 Task: Move the task Implement password recovery feature for better user experience to the section Done in the project Touchstone and filter the tasks in the project by Due this week.
Action: Mouse moved to (61, 345)
Screenshot: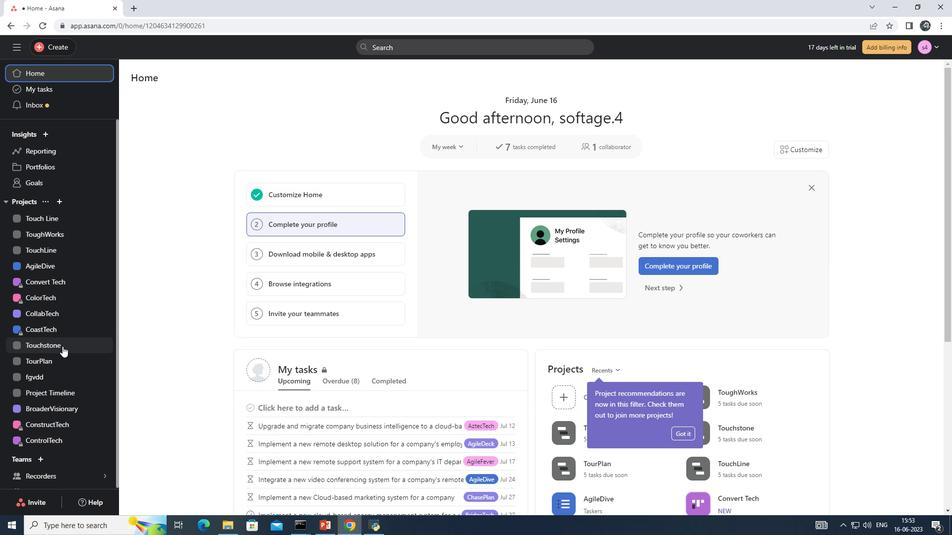 
Action: Mouse pressed left at (61, 345)
Screenshot: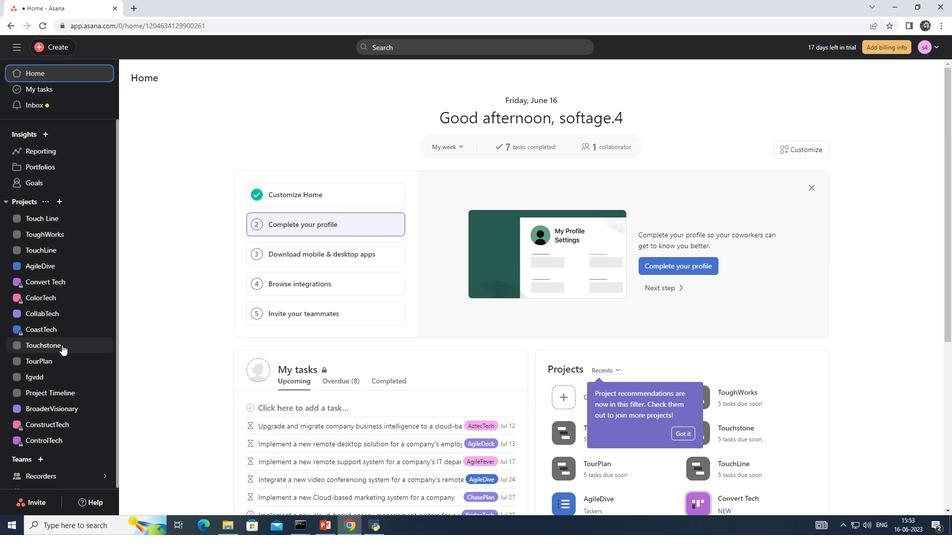 
Action: Mouse moved to (182, 99)
Screenshot: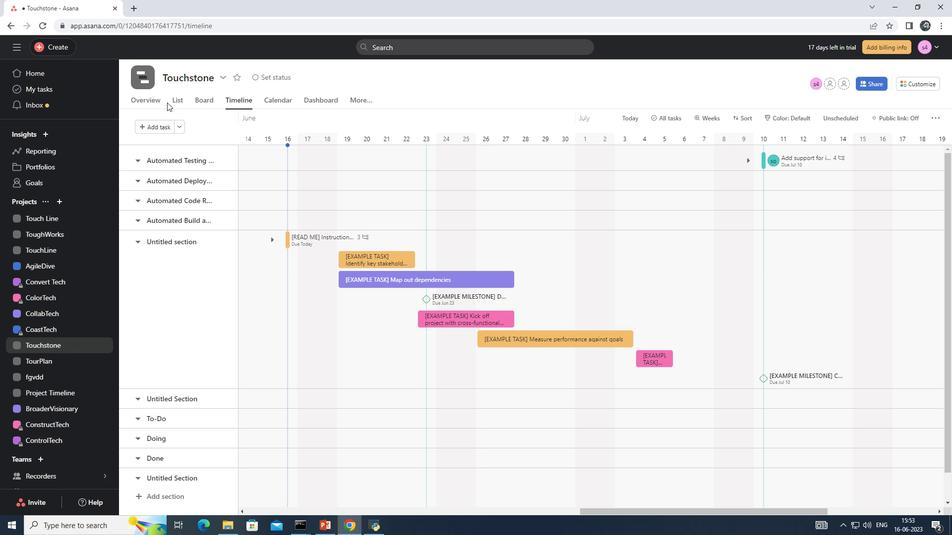 
Action: Mouse pressed left at (182, 99)
Screenshot: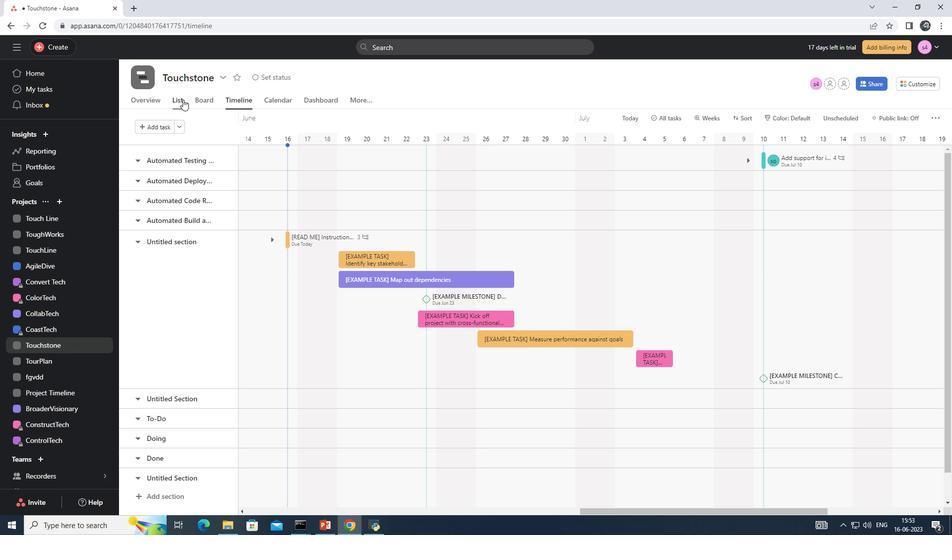 
Action: Mouse moved to (236, 280)
Screenshot: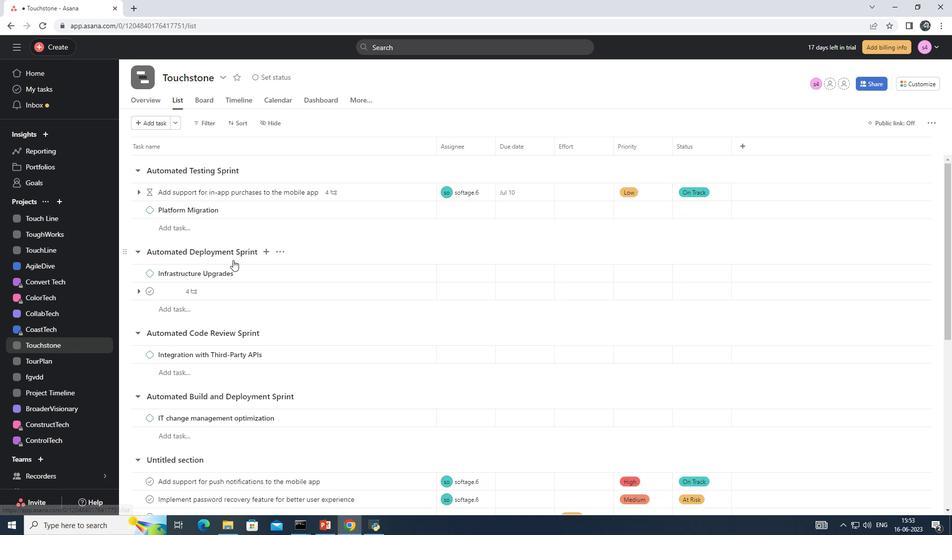 
Action: Mouse scrolled (236, 279) with delta (0, 0)
Screenshot: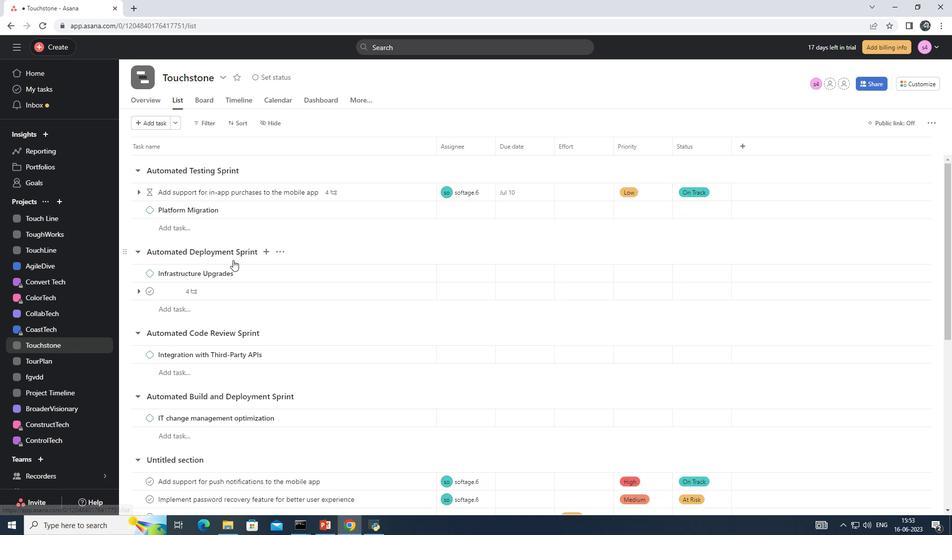 
Action: Mouse moved to (236, 284)
Screenshot: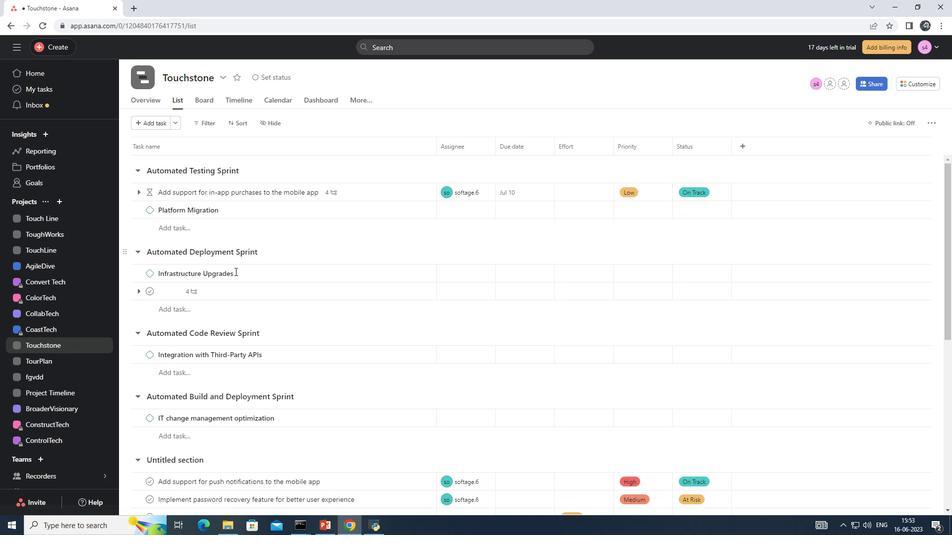 
Action: Mouse scrolled (236, 284) with delta (0, 0)
Screenshot: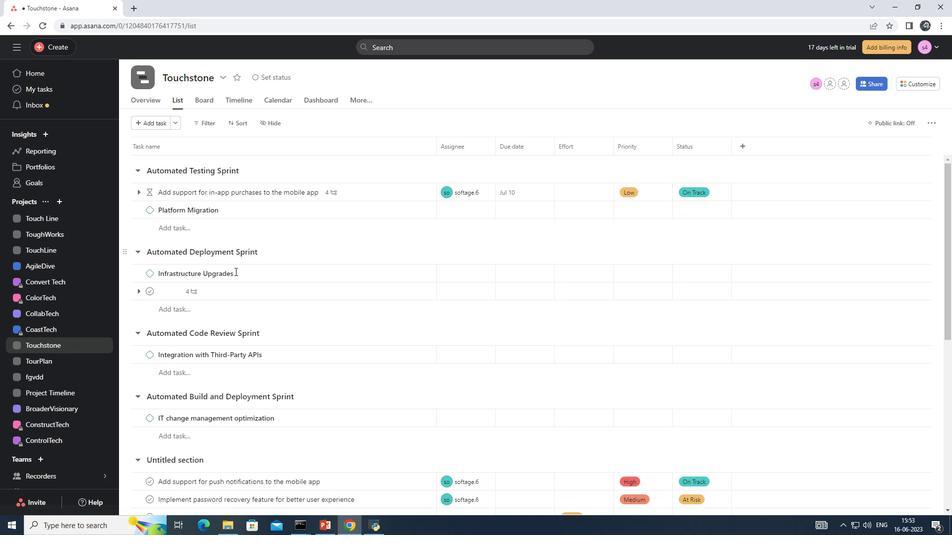 
Action: Mouse moved to (236, 288)
Screenshot: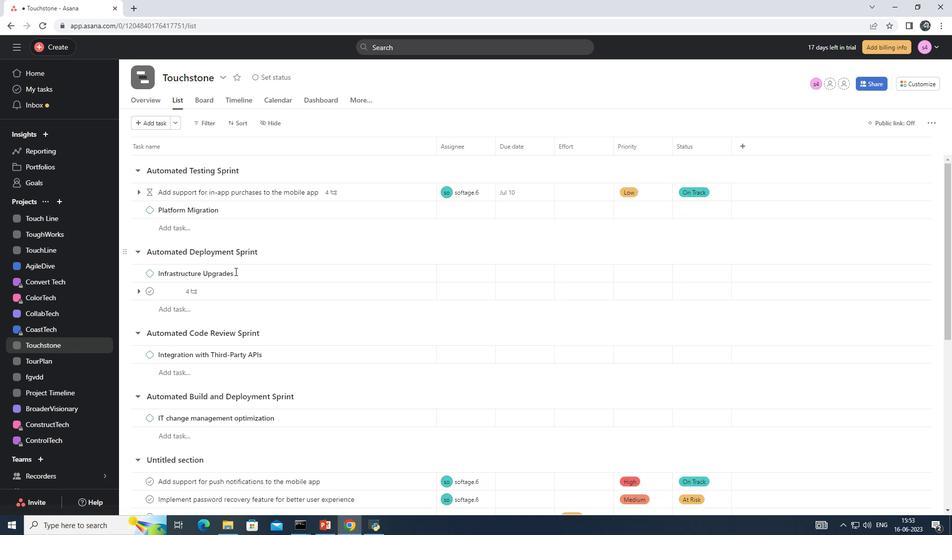 
Action: Mouse scrolled (236, 288) with delta (0, 0)
Screenshot: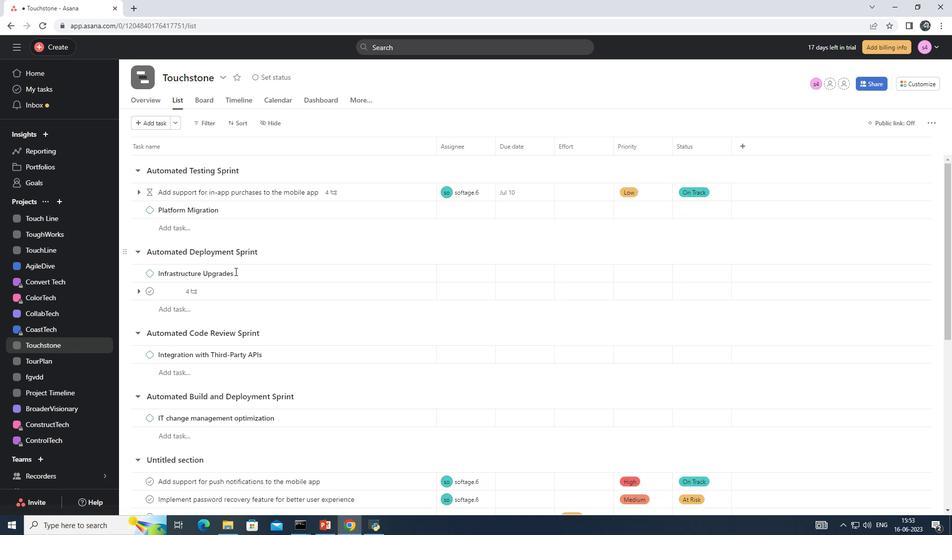
Action: Mouse moved to (238, 290)
Screenshot: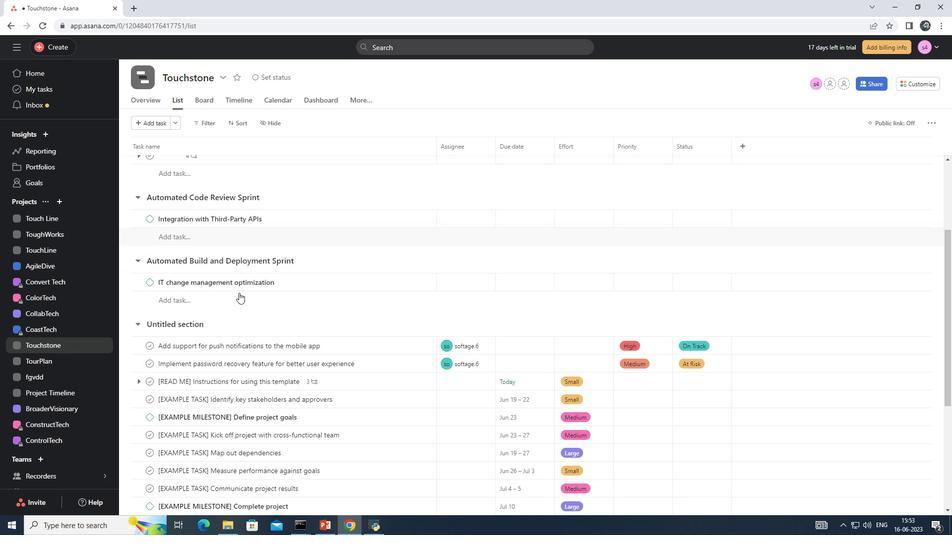 
Action: Mouse scrolled (238, 290) with delta (0, 0)
Screenshot: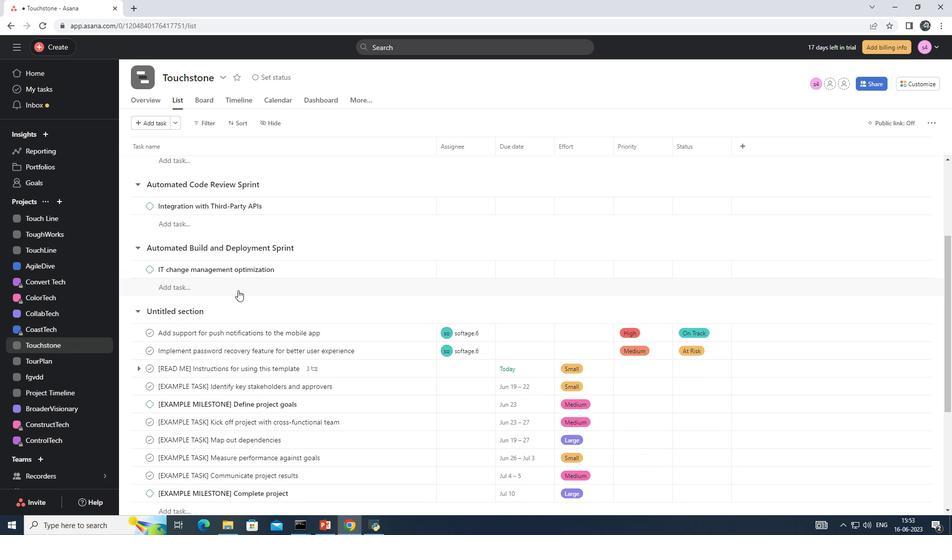
Action: Mouse moved to (410, 300)
Screenshot: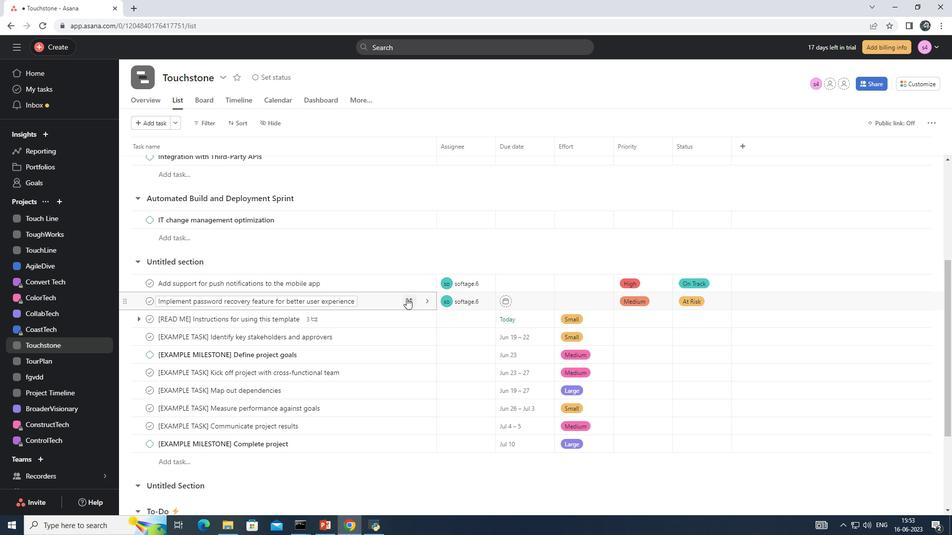 
Action: Mouse pressed left at (410, 300)
Screenshot: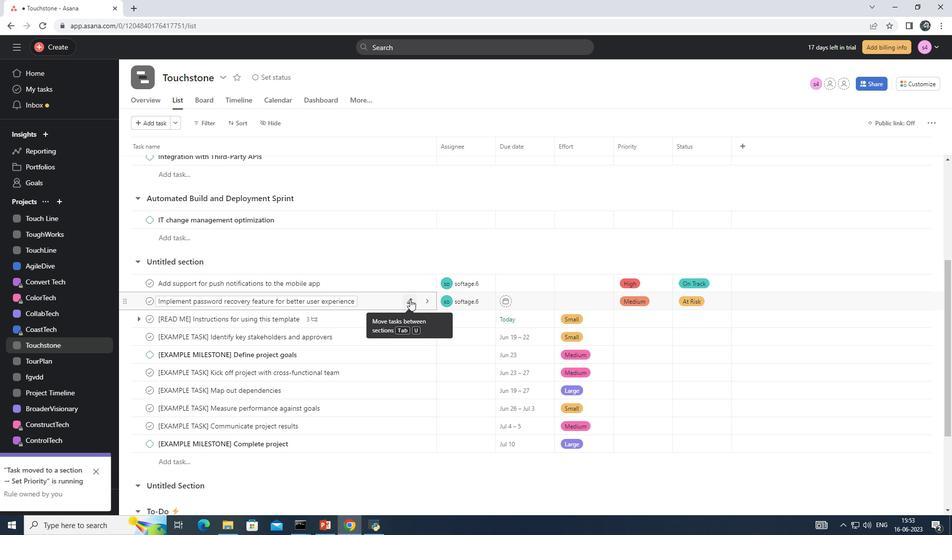 
Action: Mouse moved to (295, 483)
Screenshot: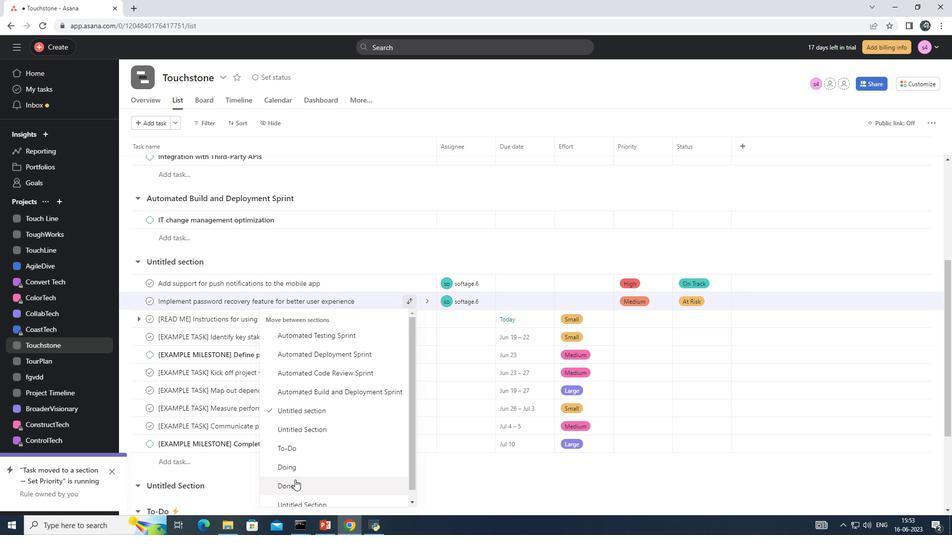 
Action: Mouse pressed left at (295, 483)
Screenshot: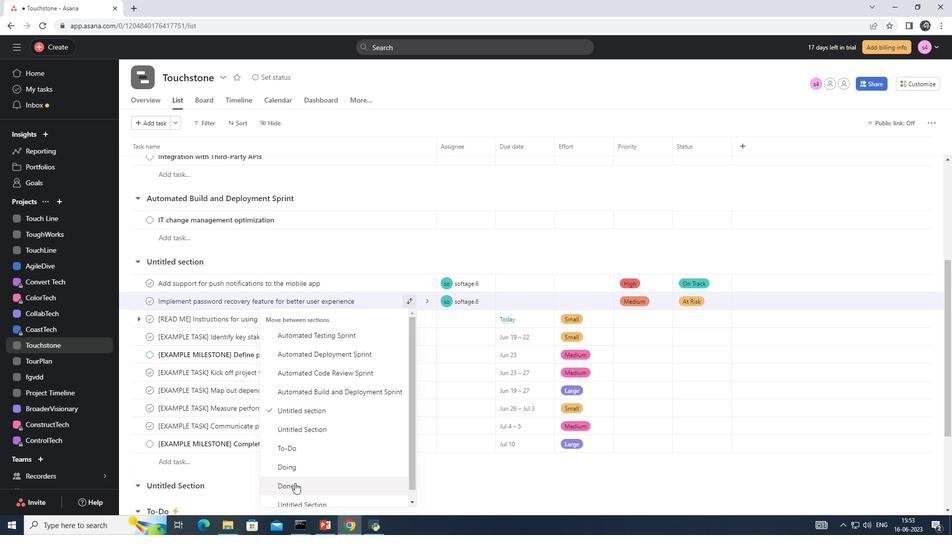 
Action: Mouse moved to (203, 119)
Screenshot: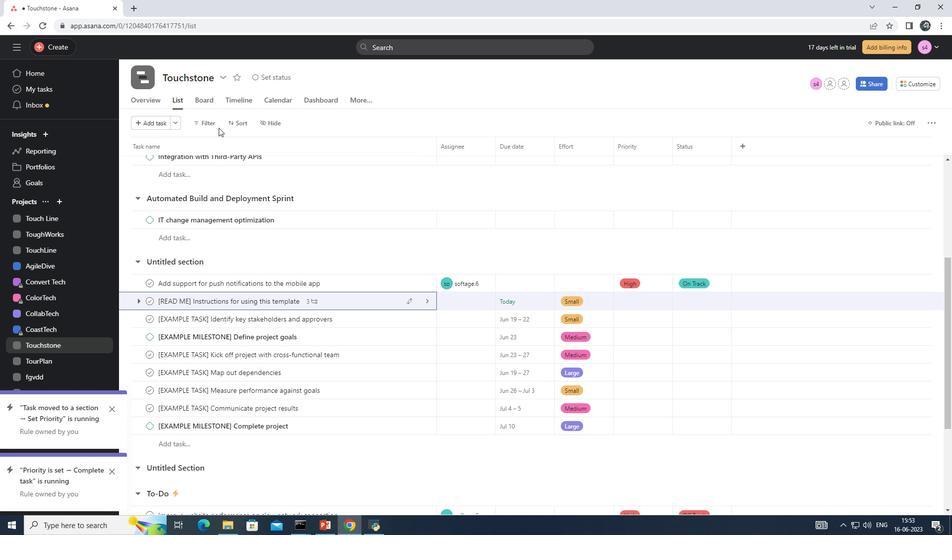 
Action: Mouse pressed left at (203, 119)
Screenshot: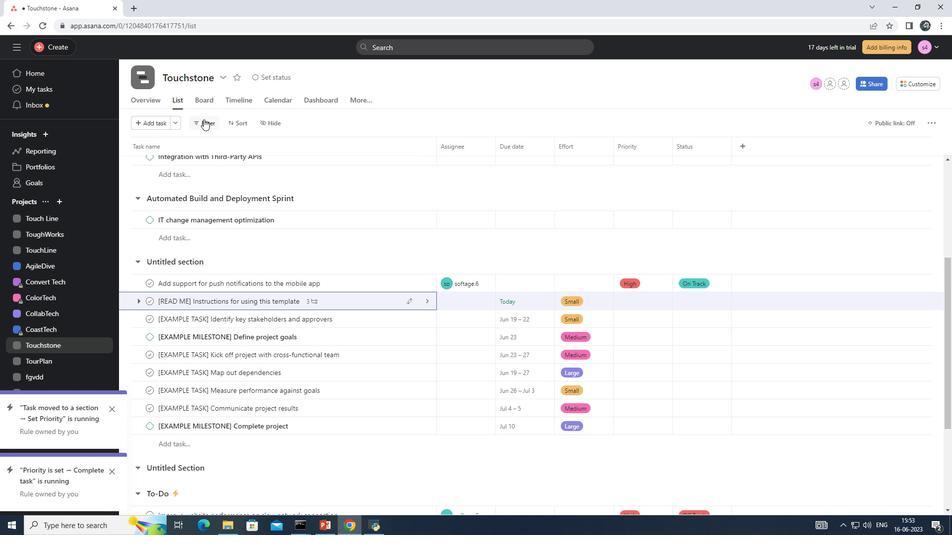 
Action: Mouse moved to (384, 162)
Screenshot: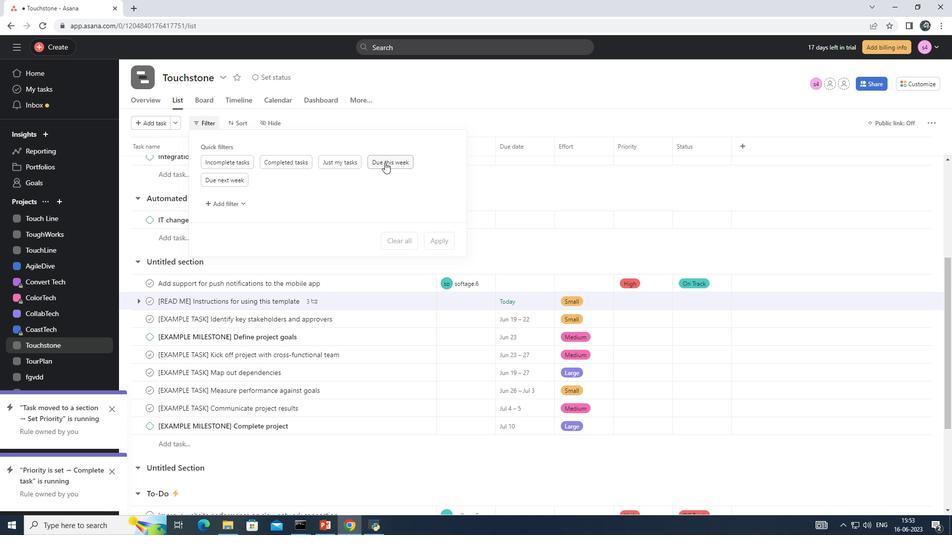 
Action: Mouse pressed left at (384, 162)
Screenshot: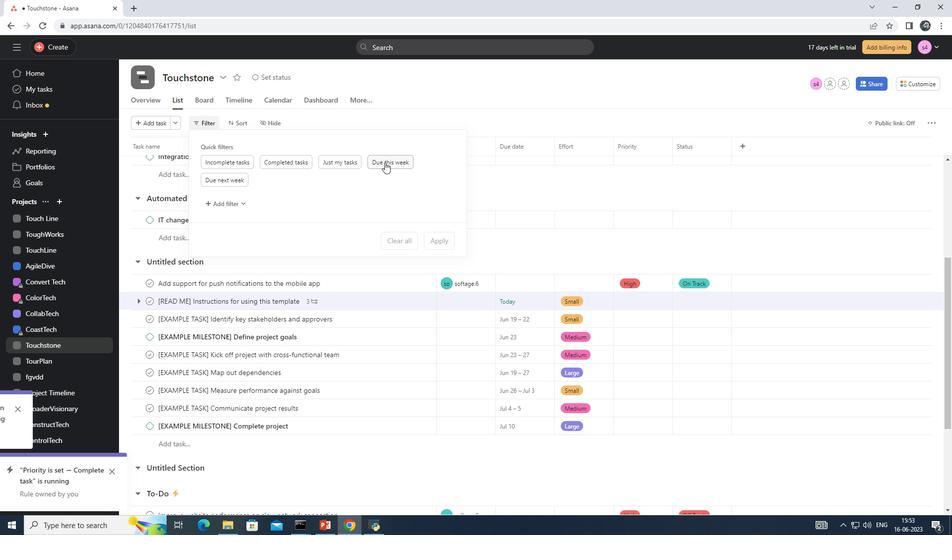 
Action: Mouse moved to (322, 213)
Screenshot: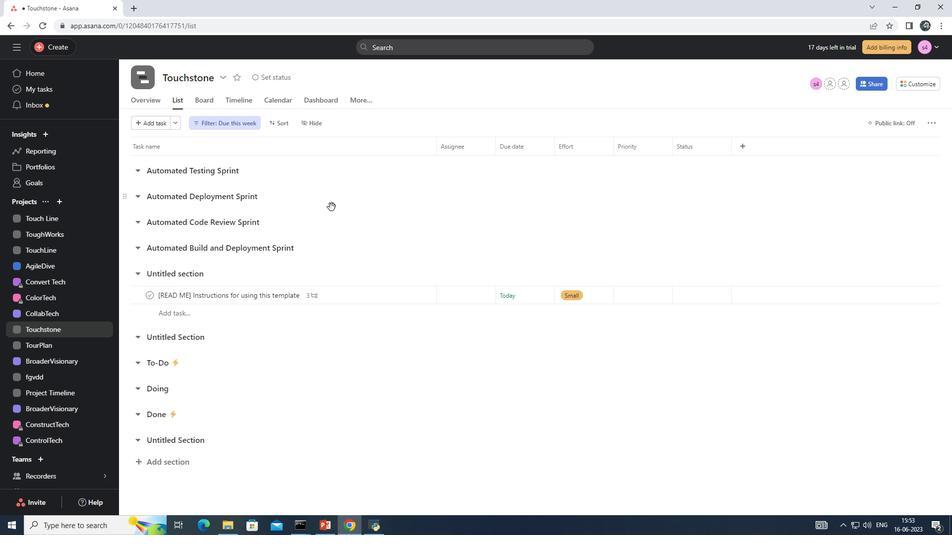 
